 Task: Display Salesforce CRM content for "Digital Experience".
Action: Mouse moved to (905, 65)
Screenshot: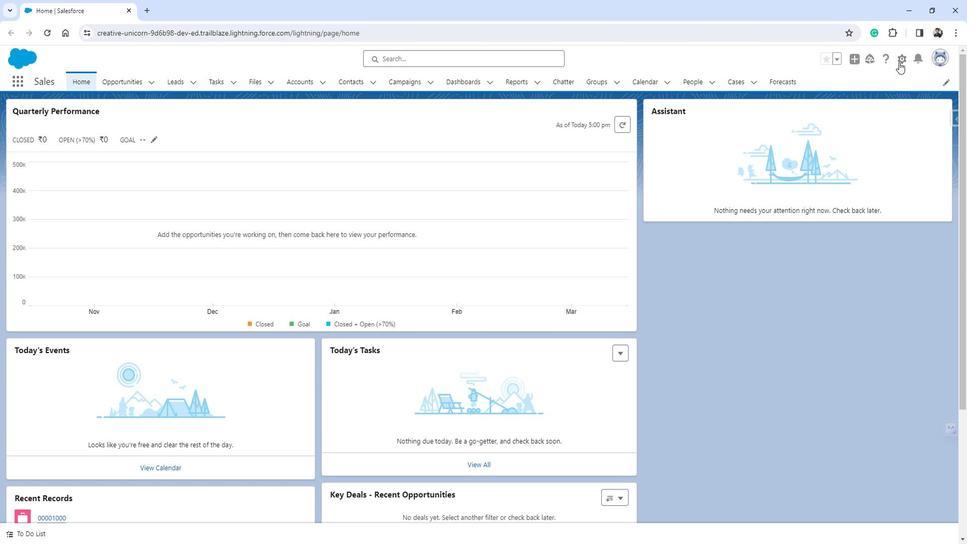 
Action: Mouse pressed left at (905, 65)
Screenshot: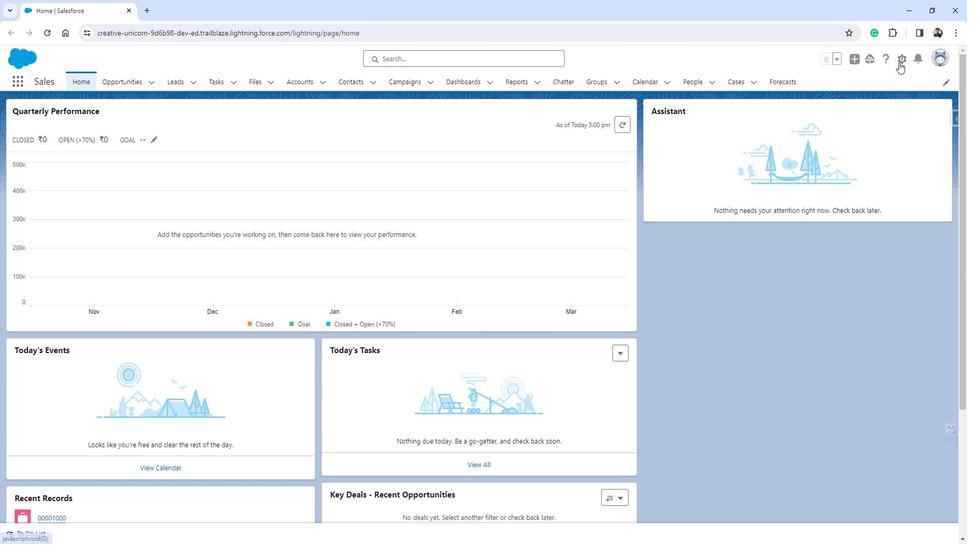 
Action: Mouse moved to (864, 96)
Screenshot: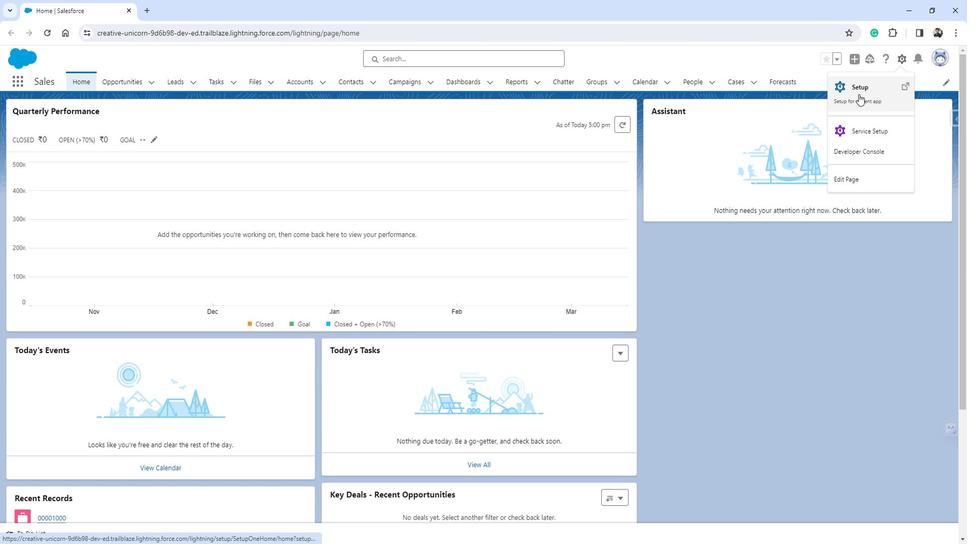 
Action: Mouse pressed left at (864, 96)
Screenshot: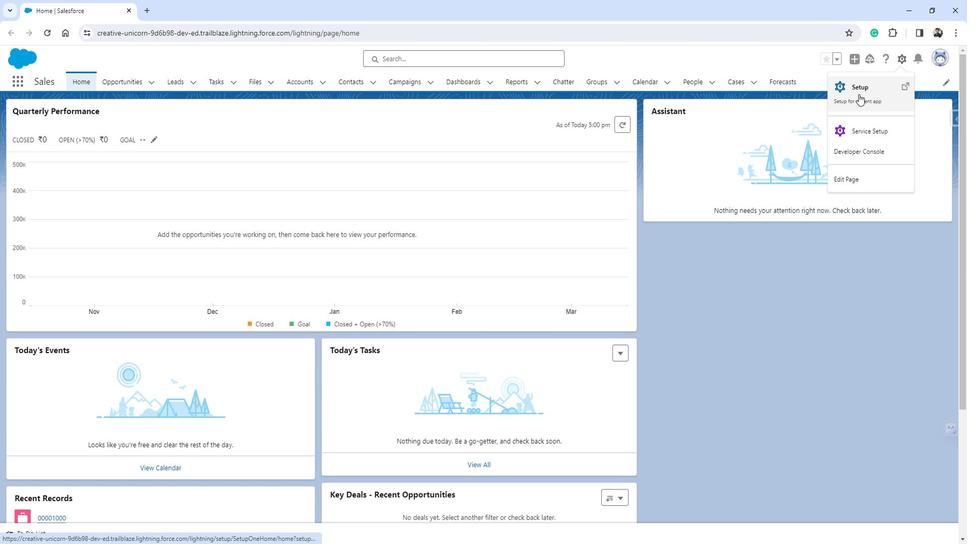 
Action: Mouse moved to (55, 328)
Screenshot: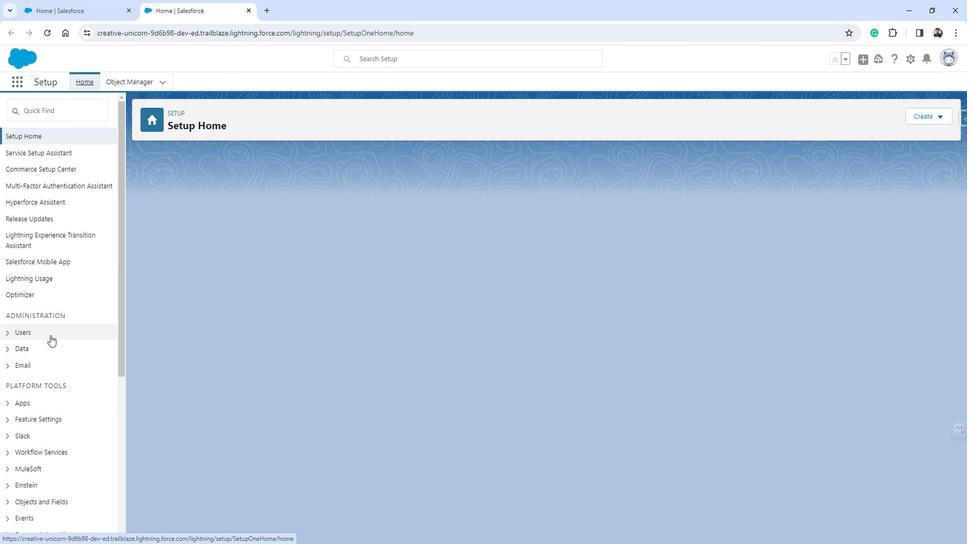 
Action: Mouse scrolled (55, 328) with delta (0, 0)
Screenshot: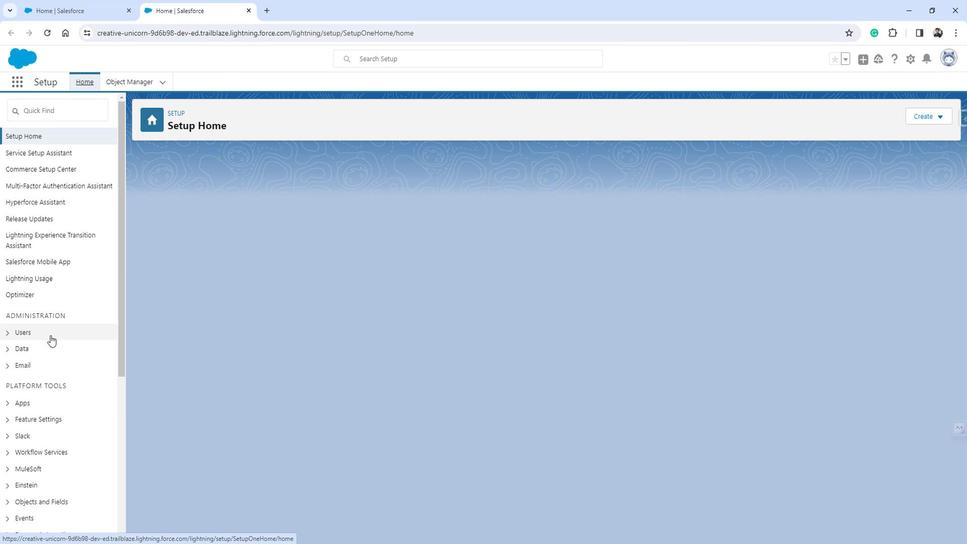 
Action: Mouse scrolled (55, 328) with delta (0, 0)
Screenshot: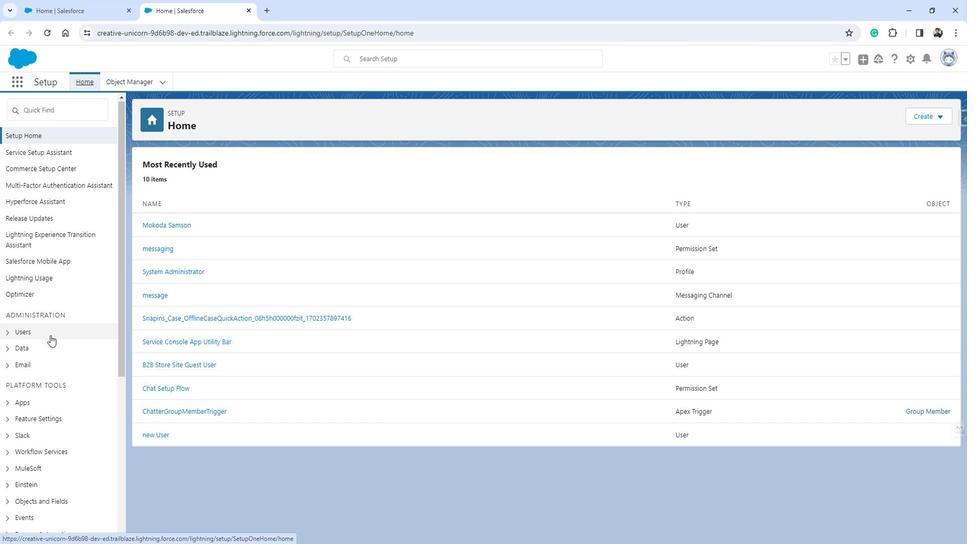 
Action: Mouse scrolled (55, 328) with delta (0, 0)
Screenshot: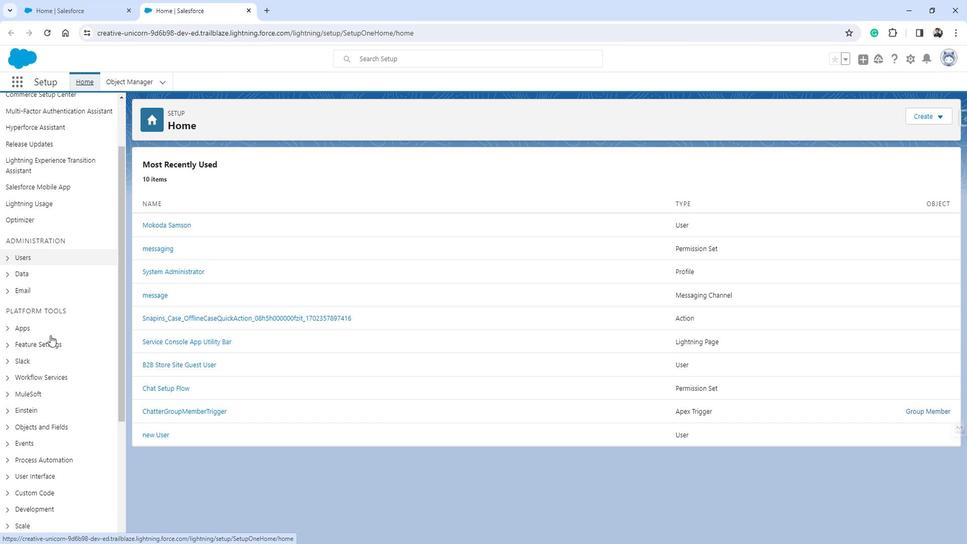 
Action: Mouse moved to (54, 256)
Screenshot: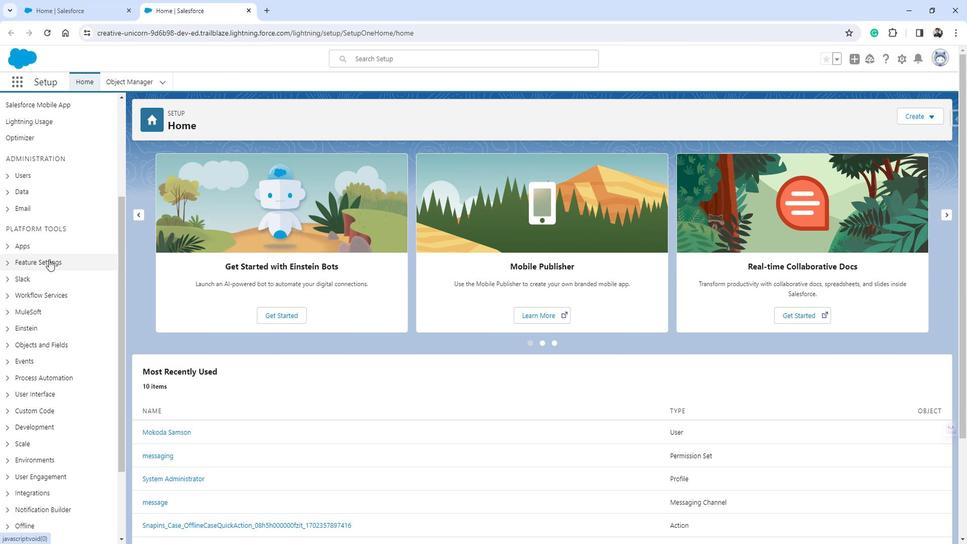 
Action: Mouse pressed left at (54, 256)
Screenshot: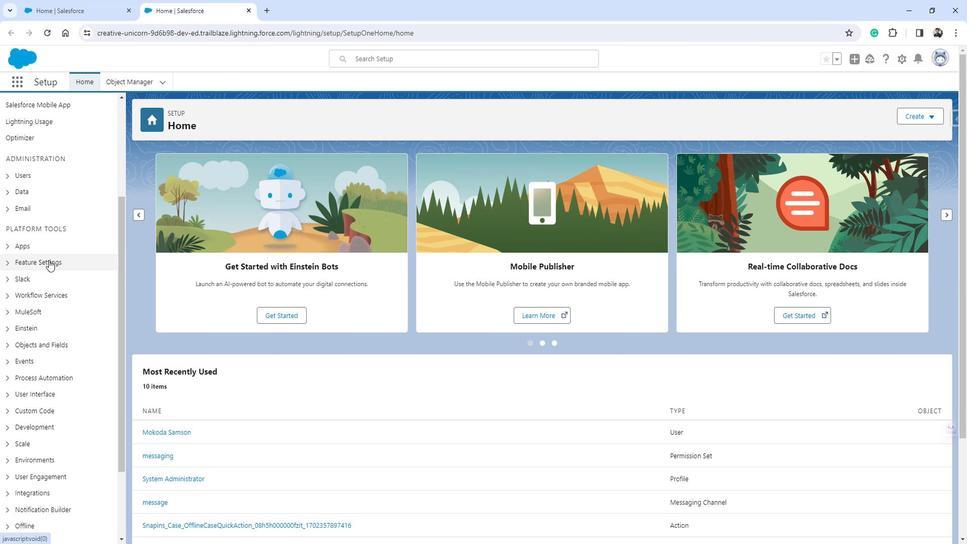 
Action: Mouse scrolled (54, 255) with delta (0, 0)
Screenshot: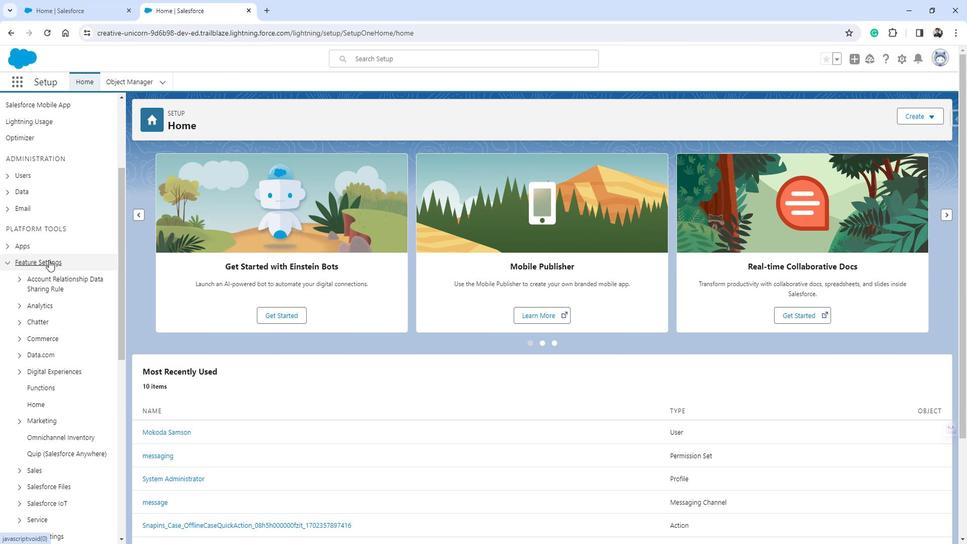 
Action: Mouse scrolled (54, 255) with delta (0, 0)
Screenshot: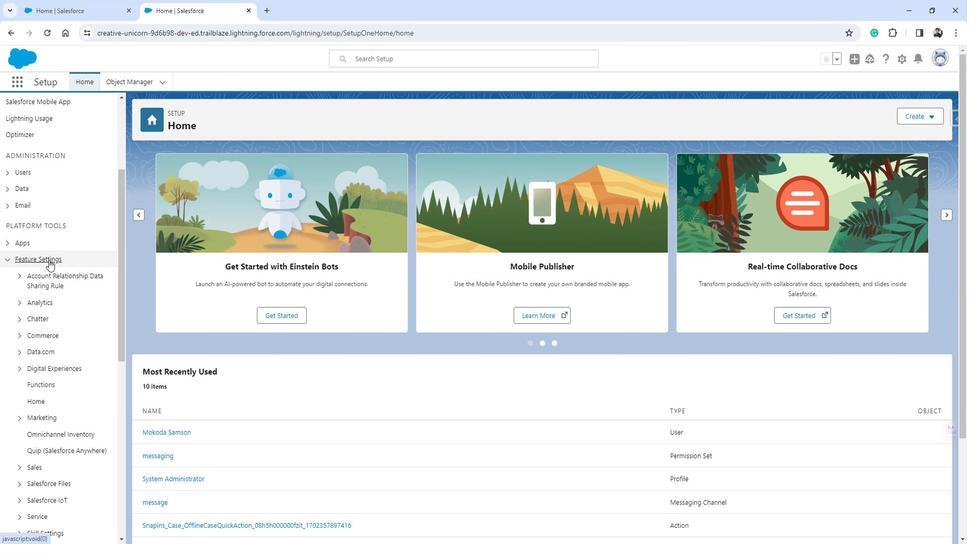 
Action: Mouse moved to (49, 262)
Screenshot: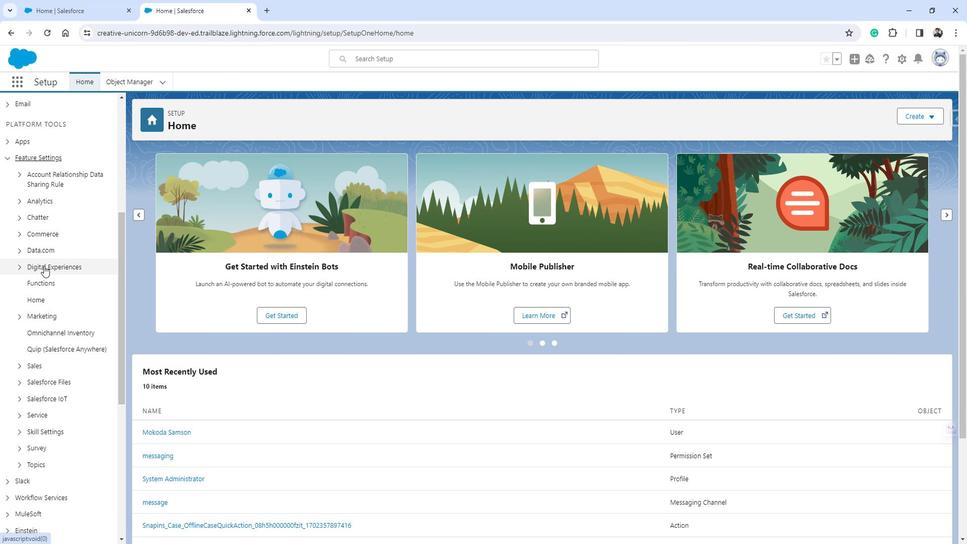 
Action: Mouse pressed left at (49, 262)
Screenshot: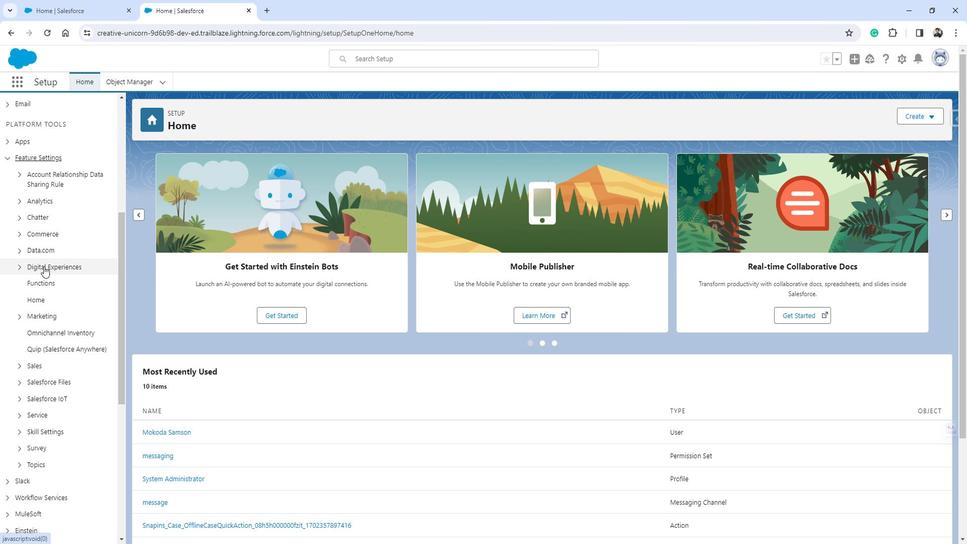 
Action: Mouse moved to (49, 278)
Screenshot: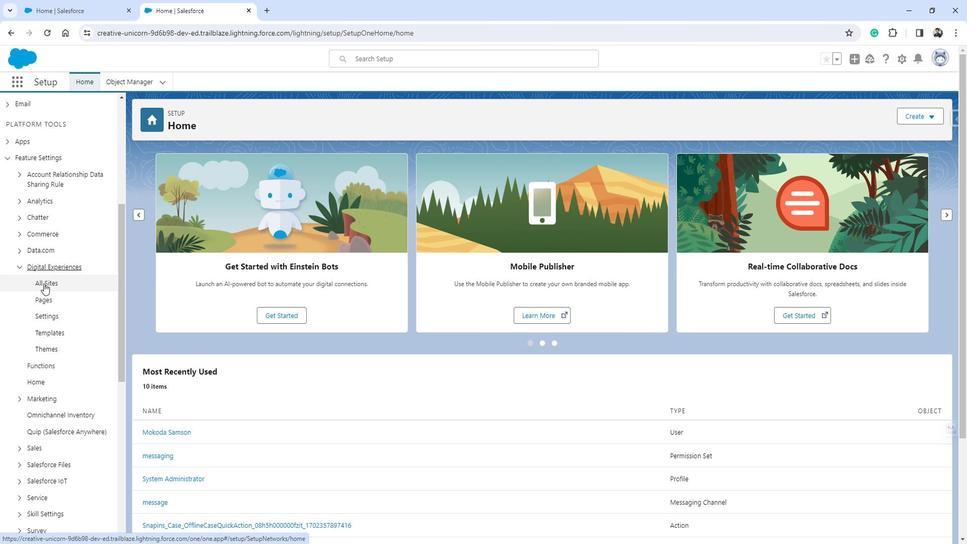 
Action: Mouse pressed left at (49, 278)
Screenshot: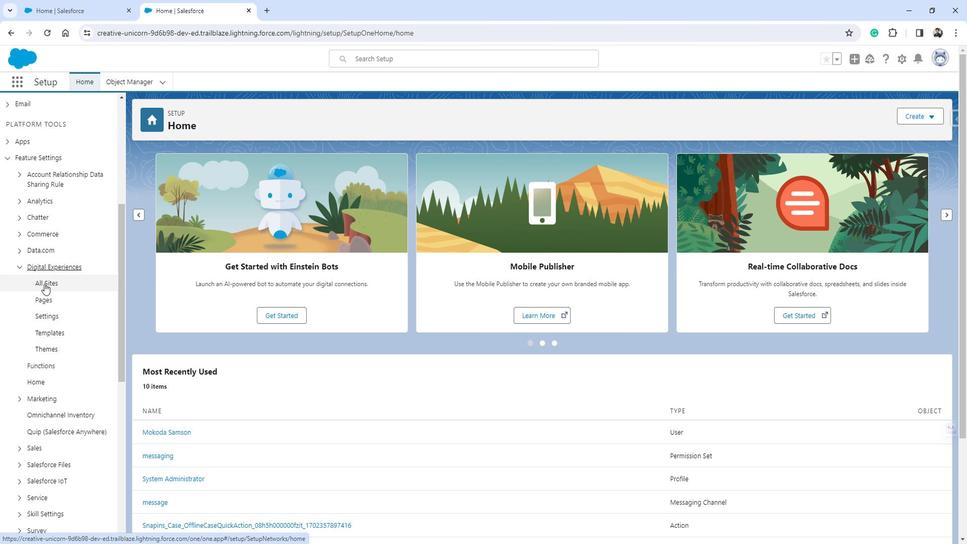 
Action: Mouse moved to (168, 303)
Screenshot: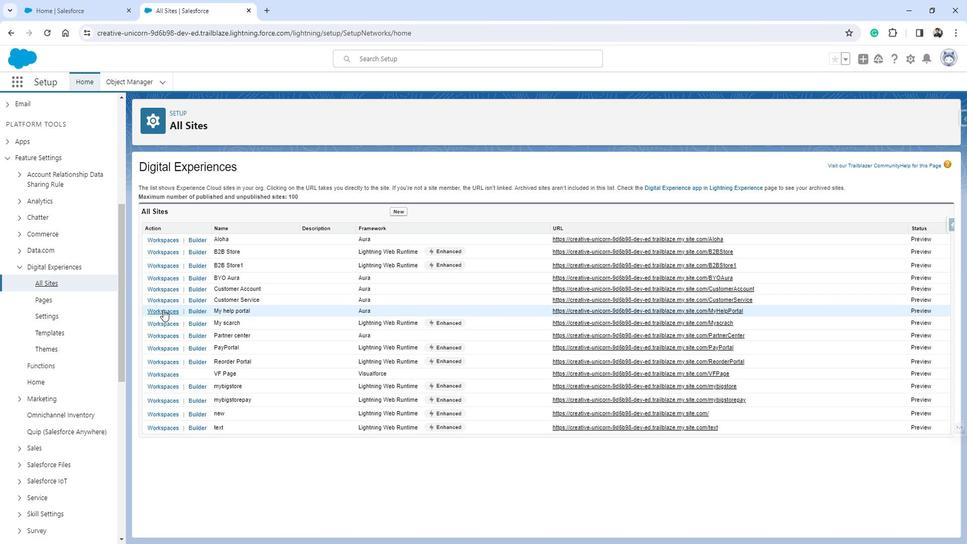 
Action: Mouse pressed left at (168, 303)
Screenshot: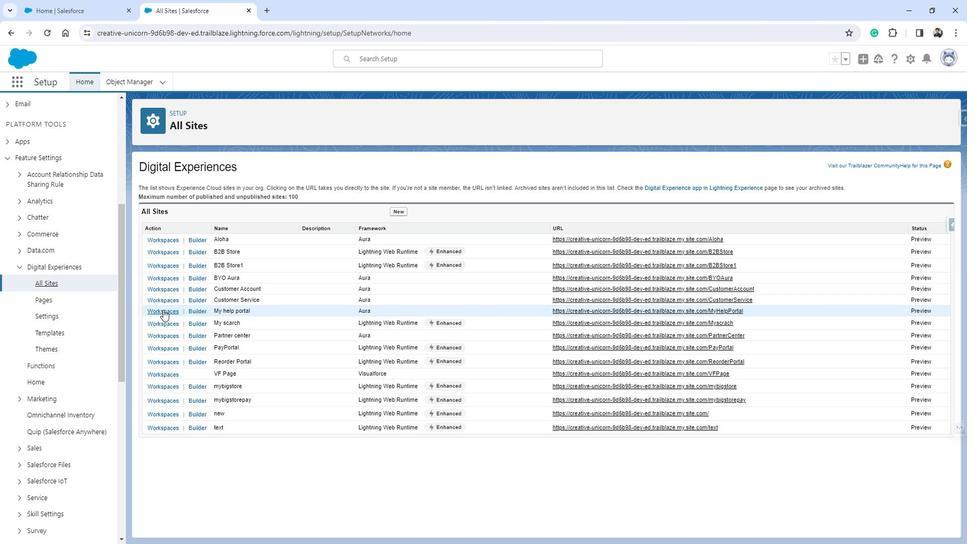 
Action: Mouse moved to (570, 236)
Screenshot: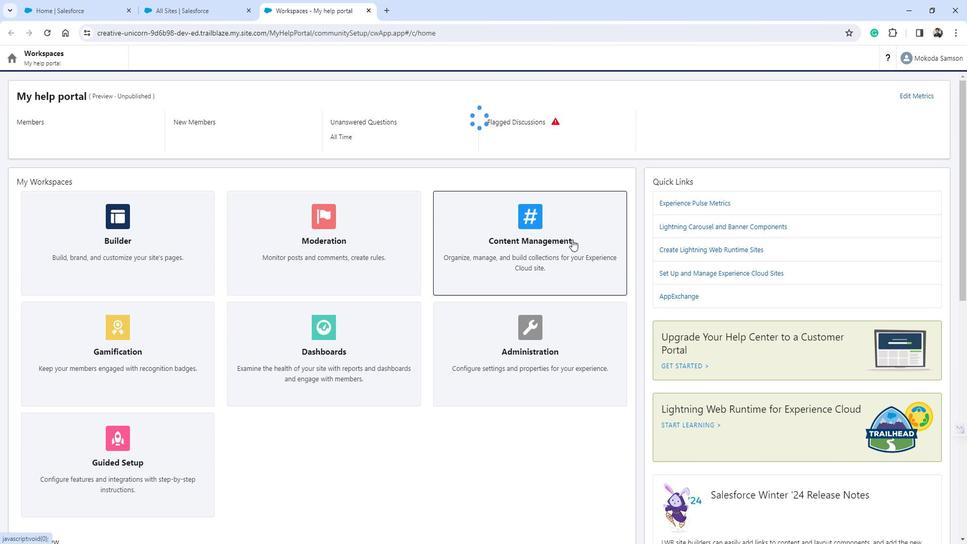 
Action: Mouse pressed left at (570, 236)
Screenshot: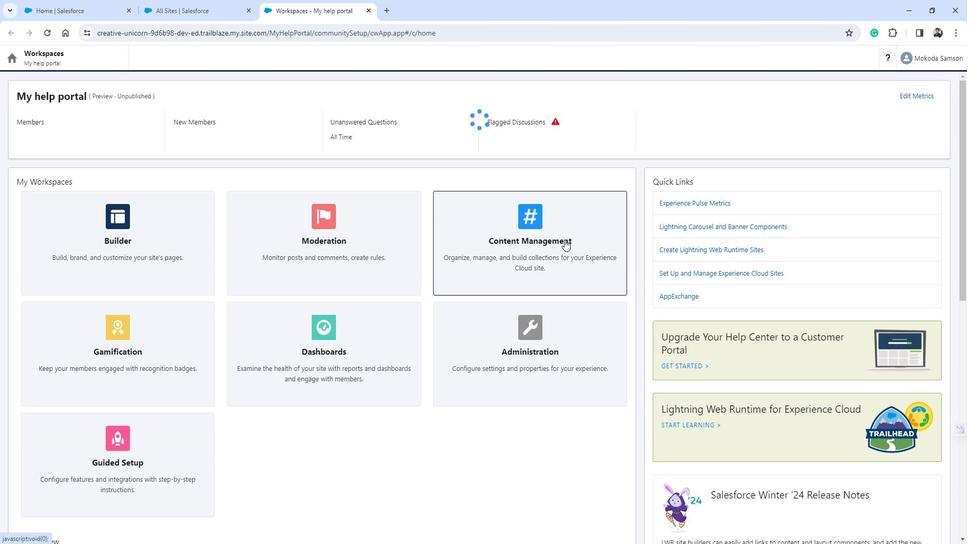 
Action: Mouse moved to (51, 106)
Screenshot: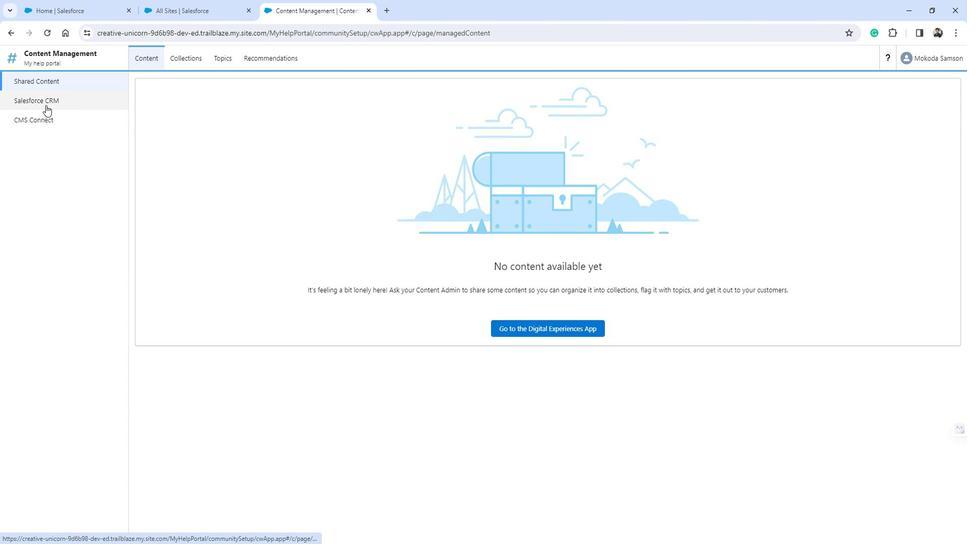
Action: Mouse pressed left at (51, 106)
Screenshot: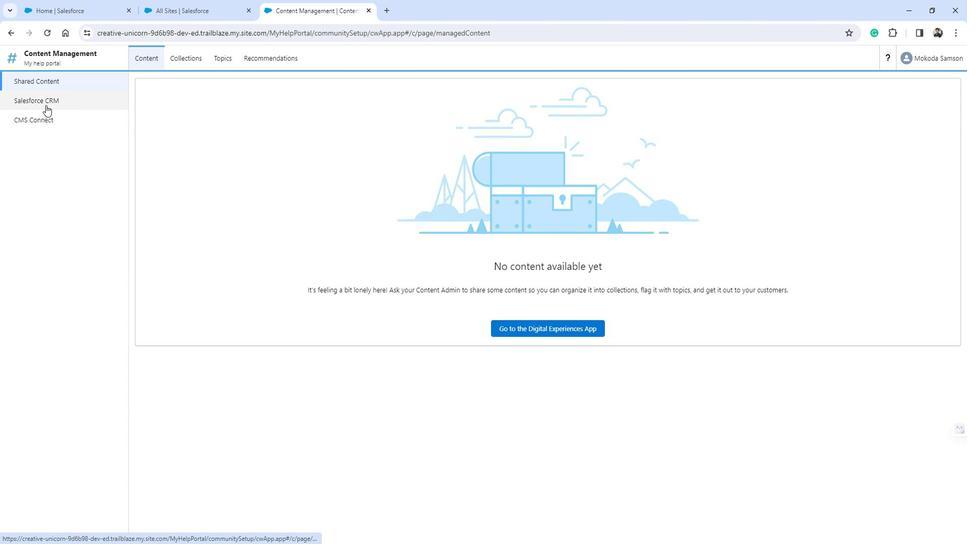 
Action: Mouse moved to (565, 432)
Screenshot: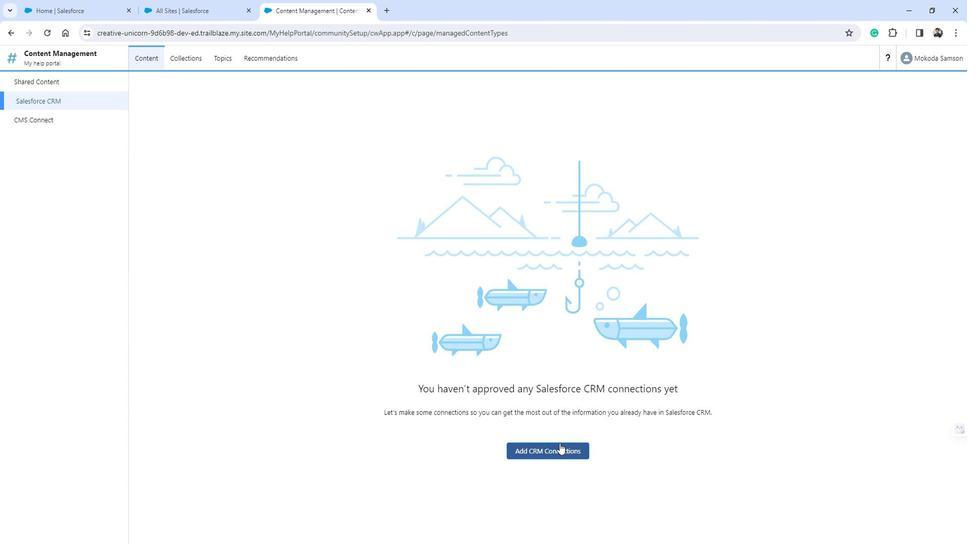 
